 Task: Sort the products in the category "Seasonal Bath & Body" by best match.
Action: Mouse moved to (267, 112)
Screenshot: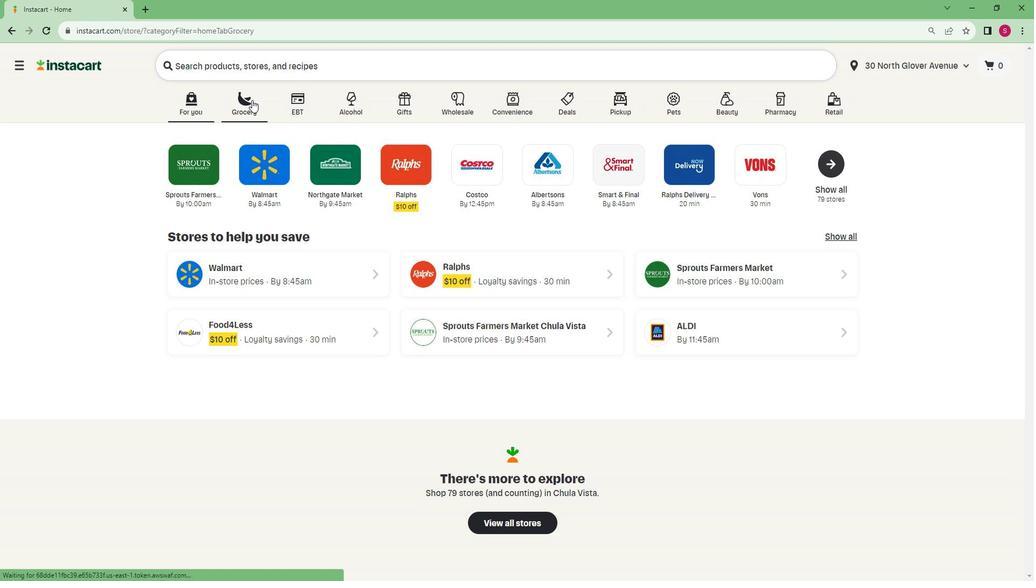 
Action: Mouse pressed left at (267, 112)
Screenshot: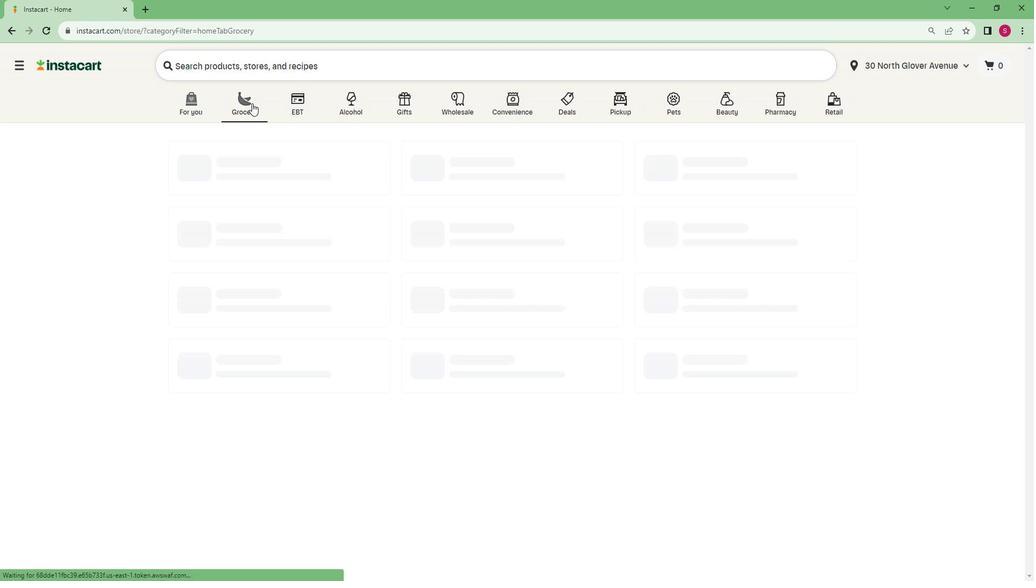 
Action: Mouse moved to (234, 301)
Screenshot: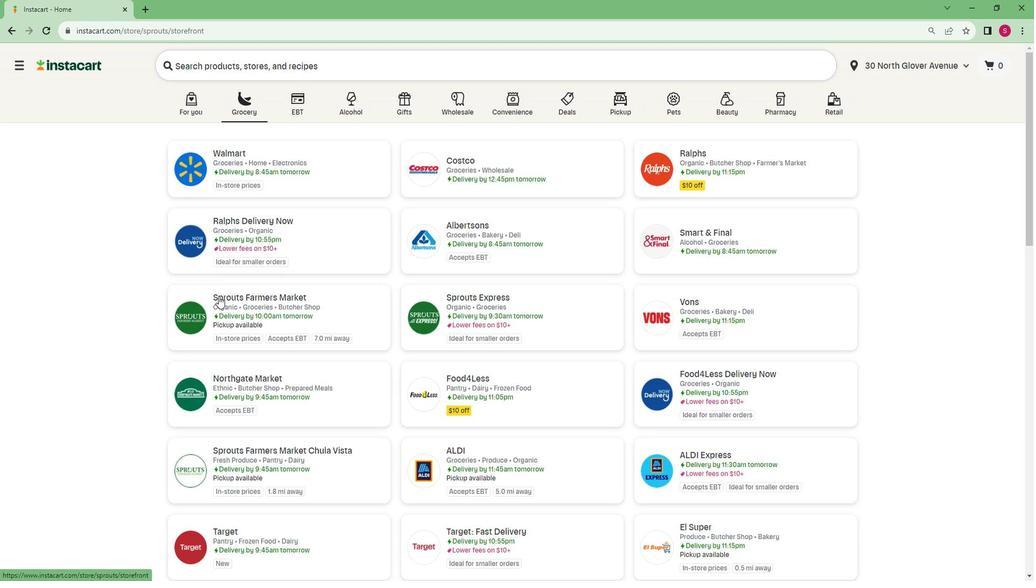 
Action: Mouse pressed left at (234, 301)
Screenshot: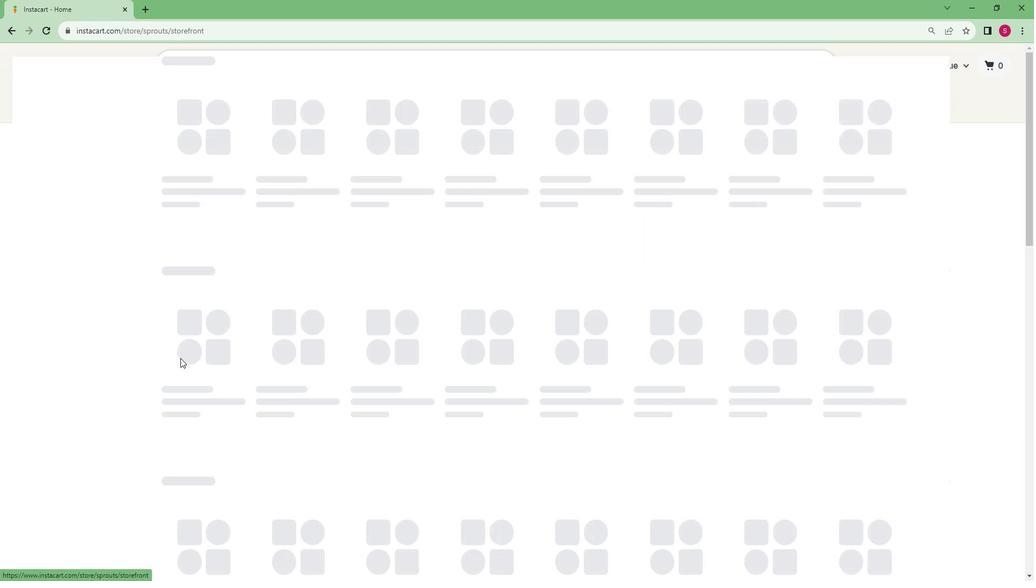 
Action: Mouse moved to (97, 416)
Screenshot: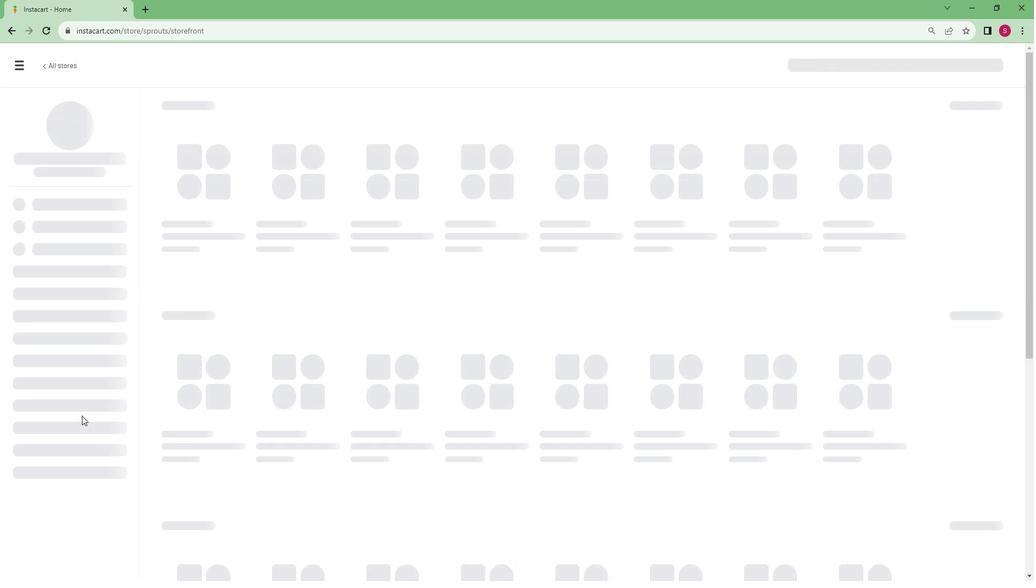 
Action: Mouse scrolled (97, 415) with delta (0, 0)
Screenshot: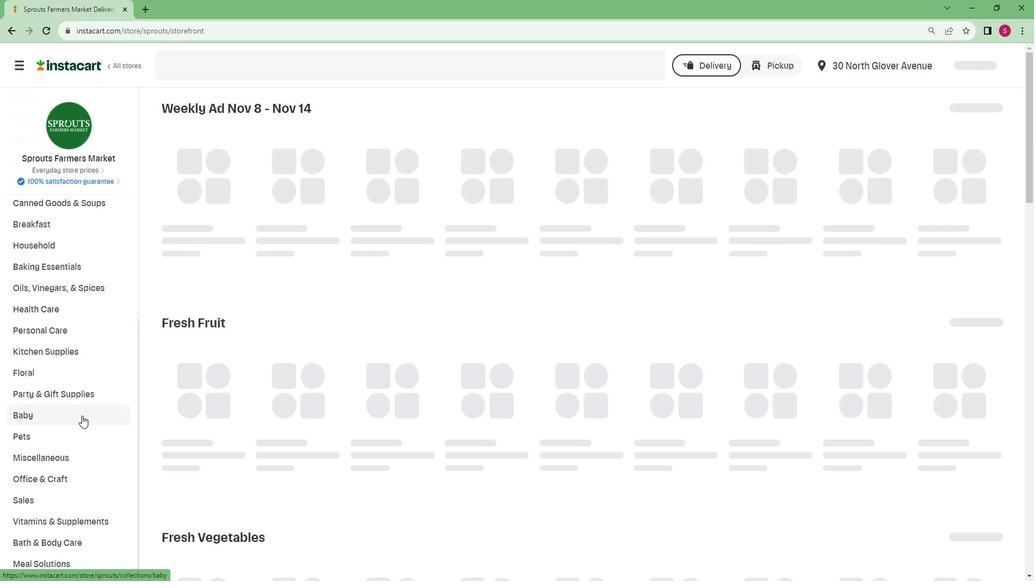 
Action: Mouse scrolled (97, 415) with delta (0, 0)
Screenshot: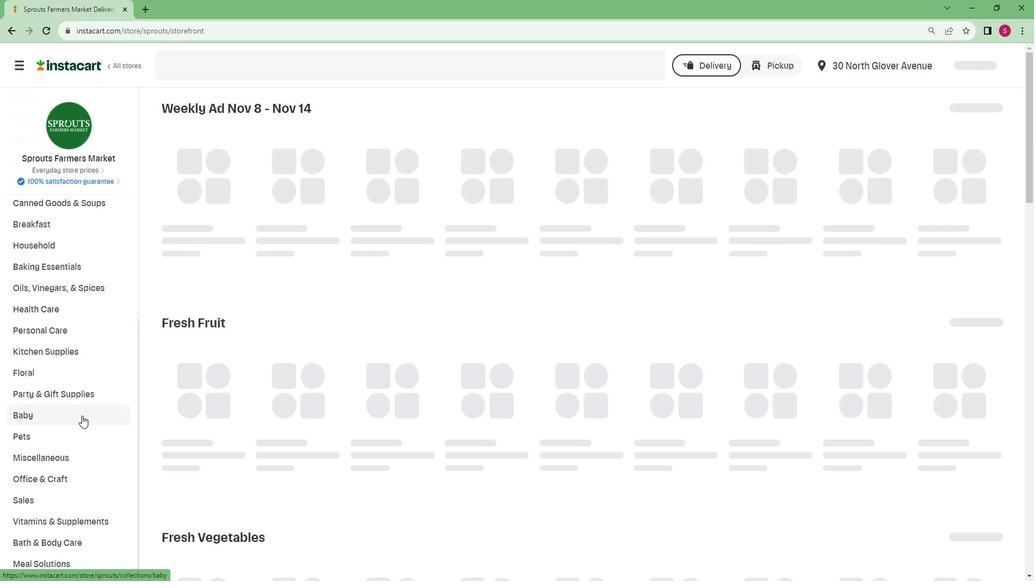 
Action: Mouse scrolled (97, 415) with delta (0, 0)
Screenshot: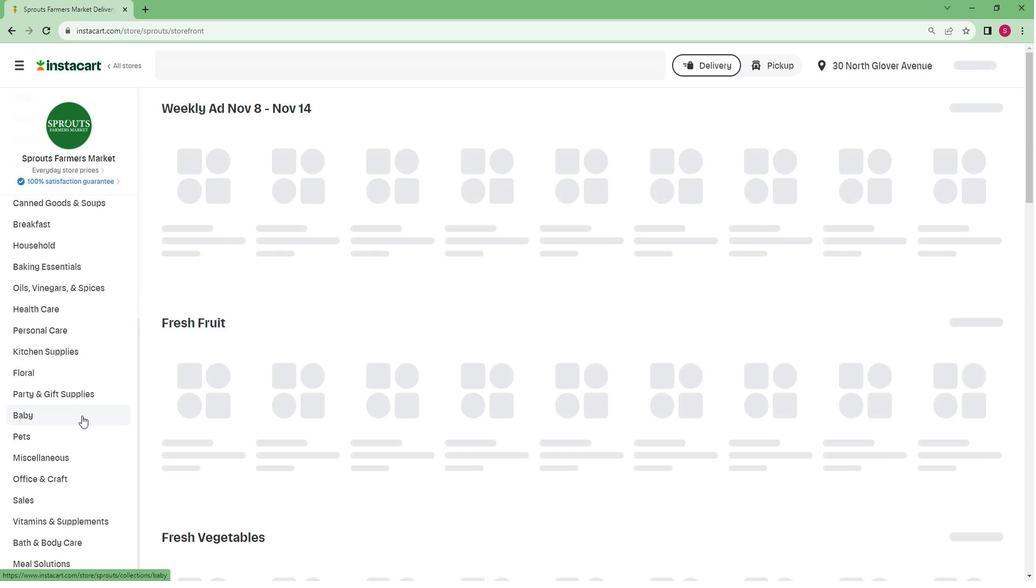 
Action: Mouse scrolled (97, 415) with delta (0, 0)
Screenshot: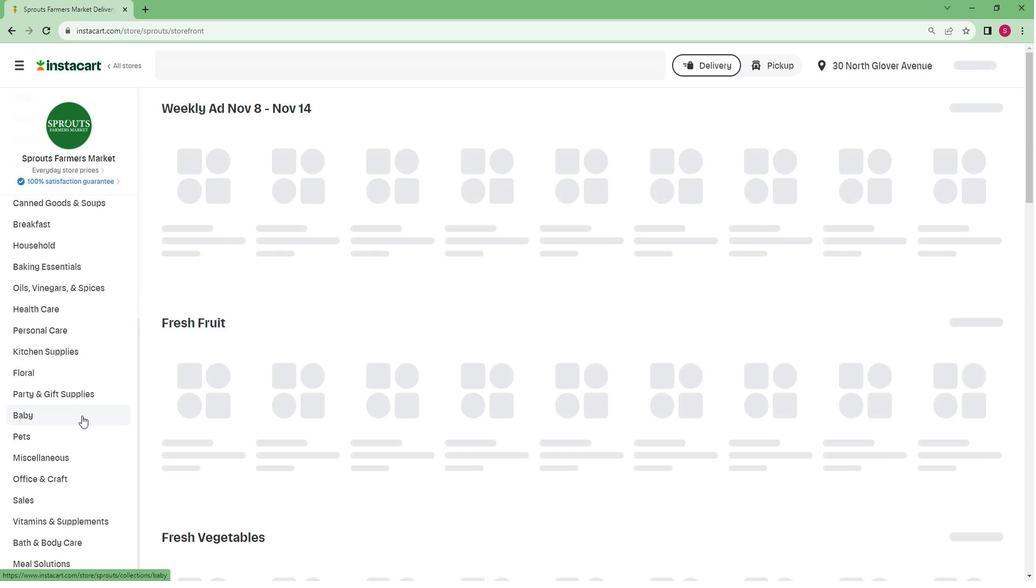 
Action: Mouse scrolled (97, 415) with delta (0, 0)
Screenshot: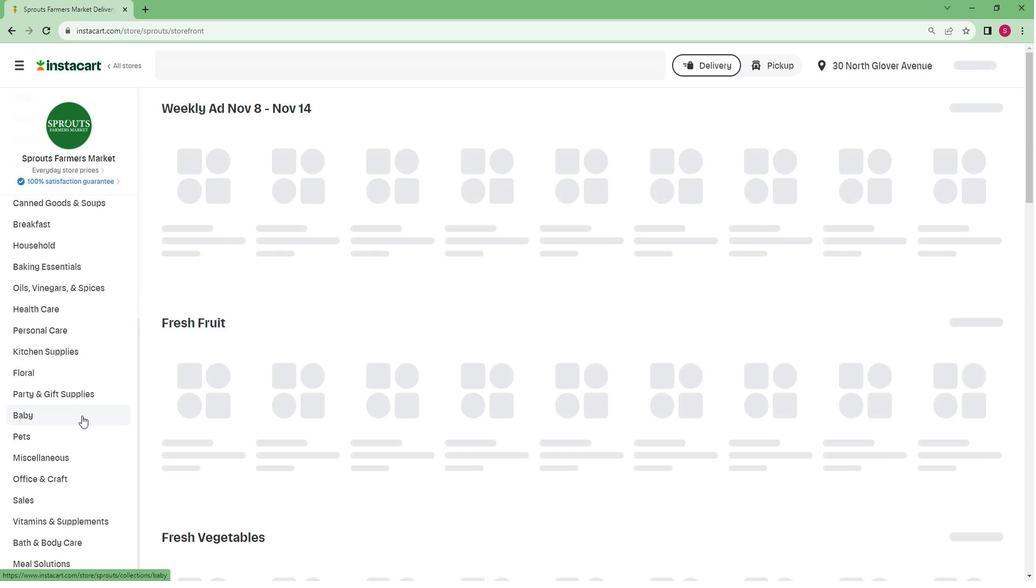 
Action: Mouse scrolled (97, 415) with delta (0, 0)
Screenshot: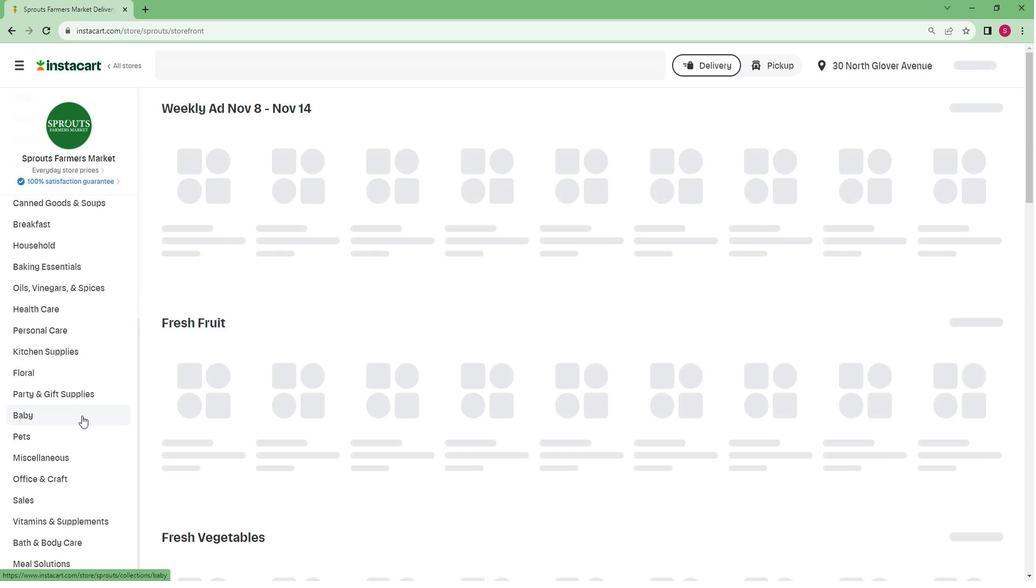 
Action: Mouse scrolled (97, 415) with delta (0, 0)
Screenshot: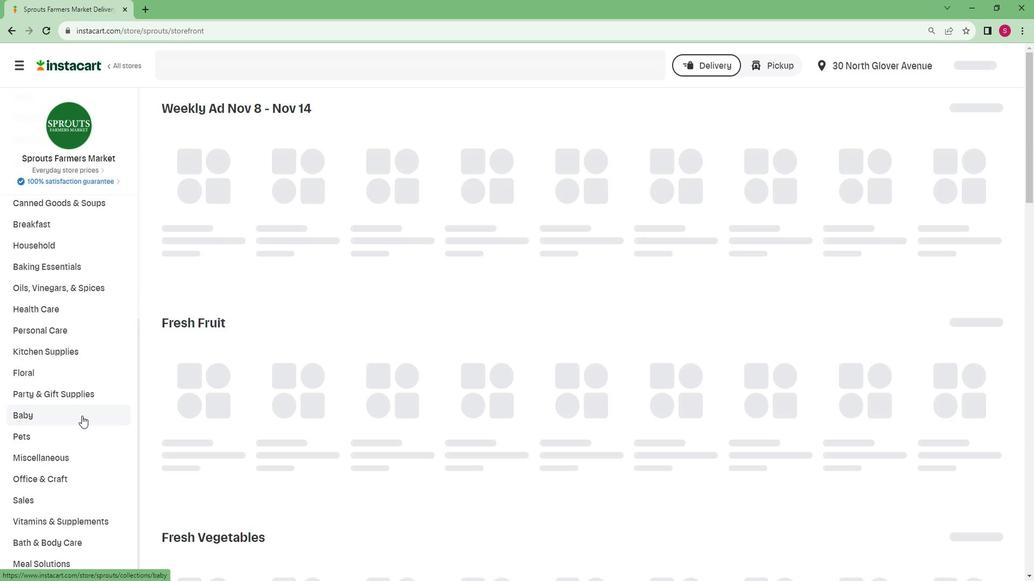 
Action: Mouse scrolled (97, 415) with delta (0, 0)
Screenshot: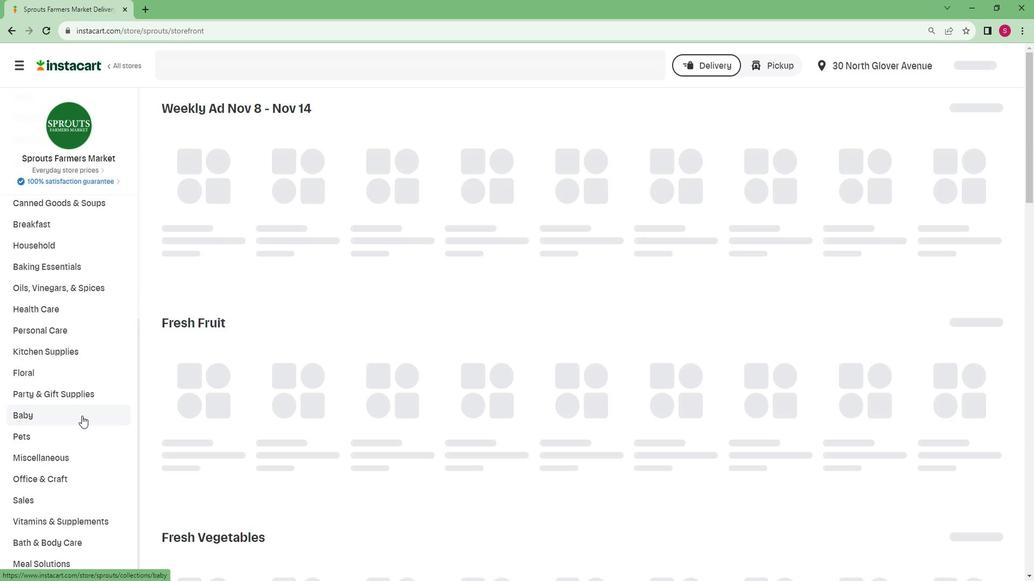 
Action: Mouse scrolled (97, 415) with delta (0, 0)
Screenshot: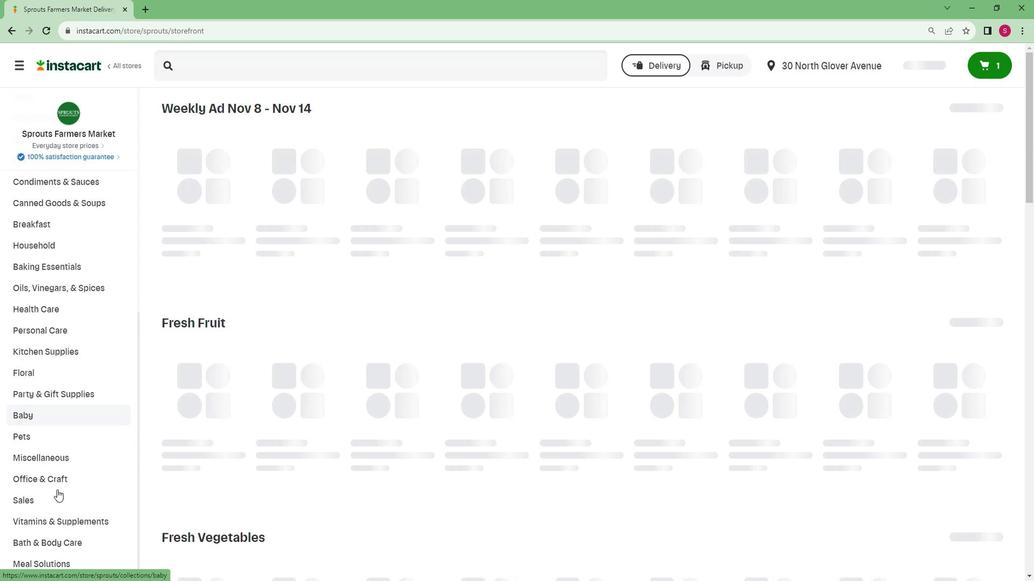 
Action: Mouse scrolled (97, 415) with delta (0, 0)
Screenshot: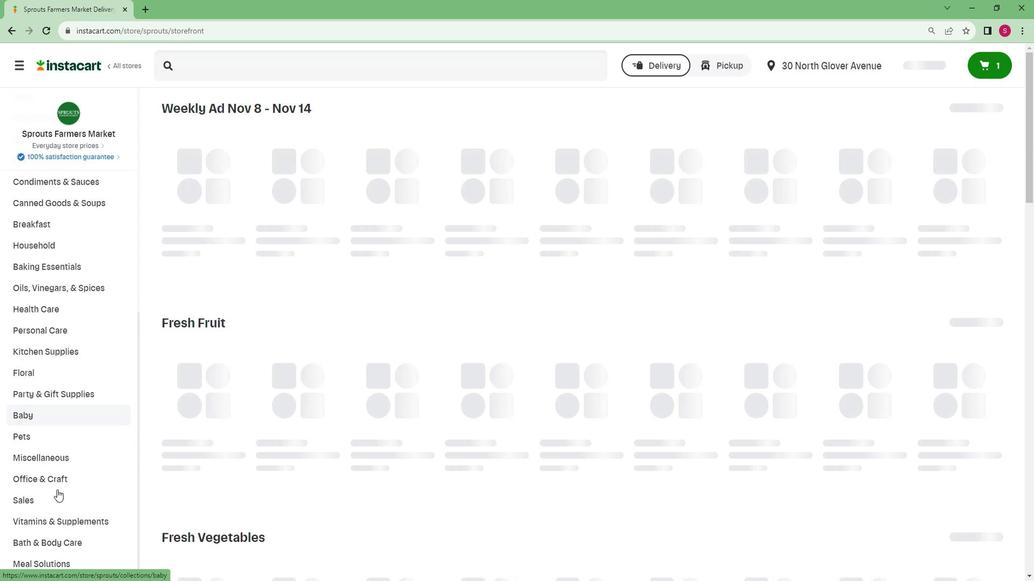 
Action: Mouse scrolled (97, 415) with delta (0, 0)
Screenshot: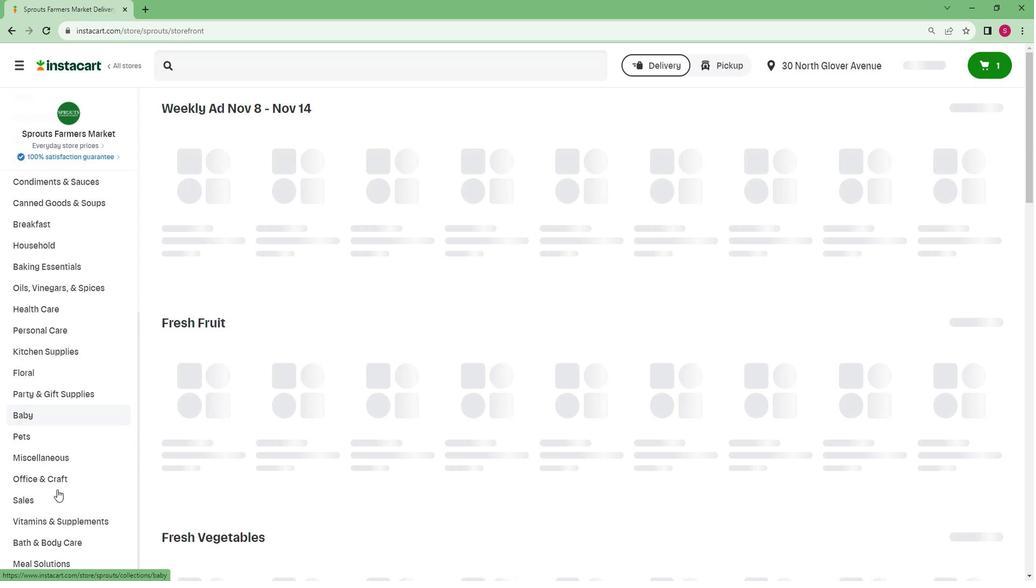 
Action: Mouse scrolled (97, 415) with delta (0, 0)
Screenshot: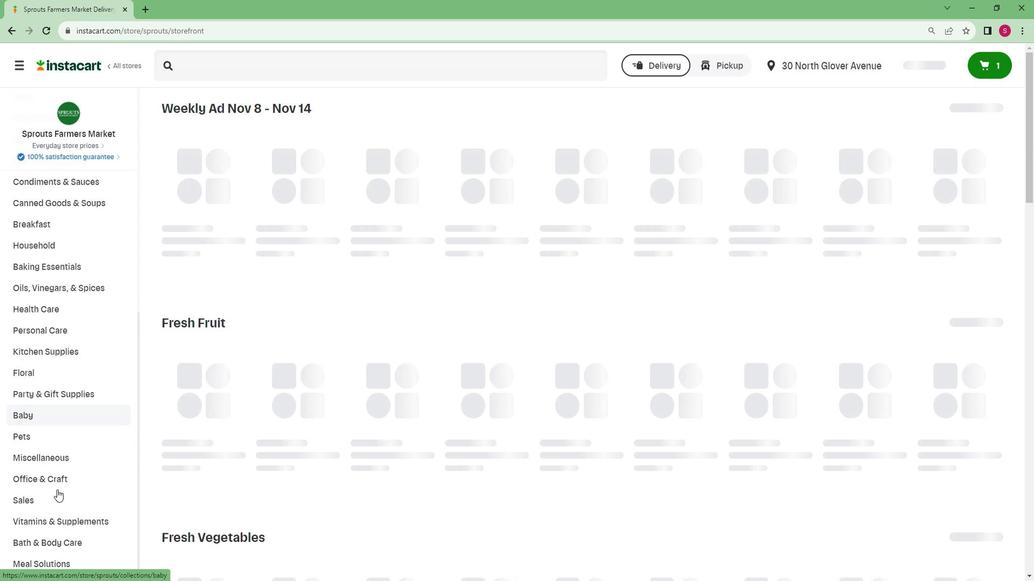 
Action: Mouse moved to (51, 540)
Screenshot: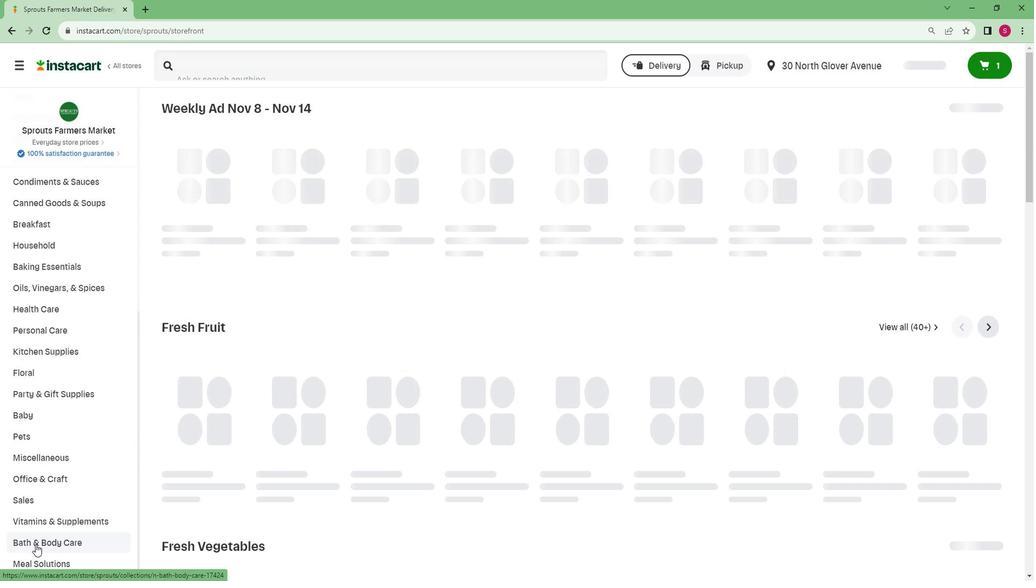 
Action: Mouse pressed left at (51, 540)
Screenshot: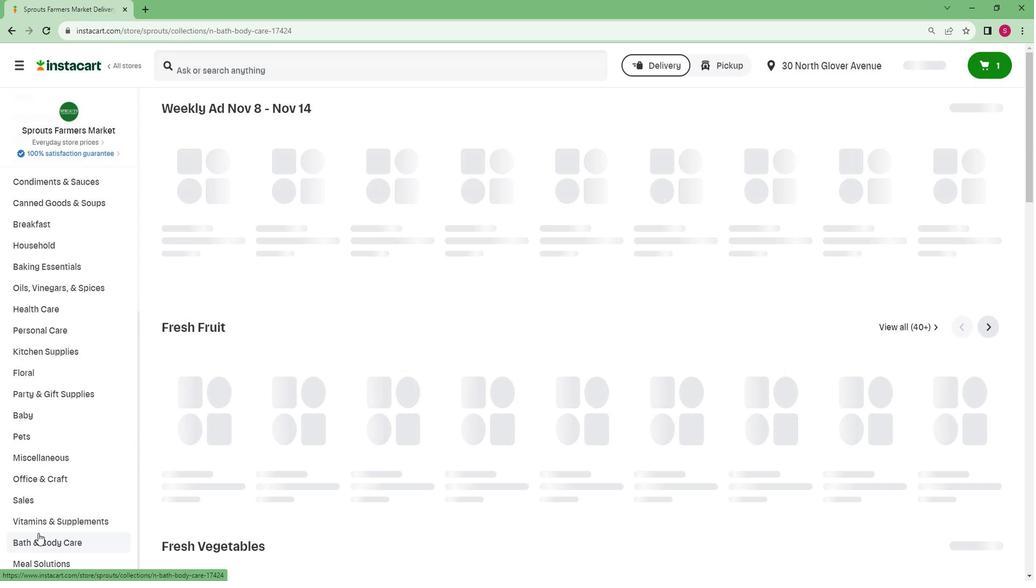 
Action: Mouse moved to (57, 505)
Screenshot: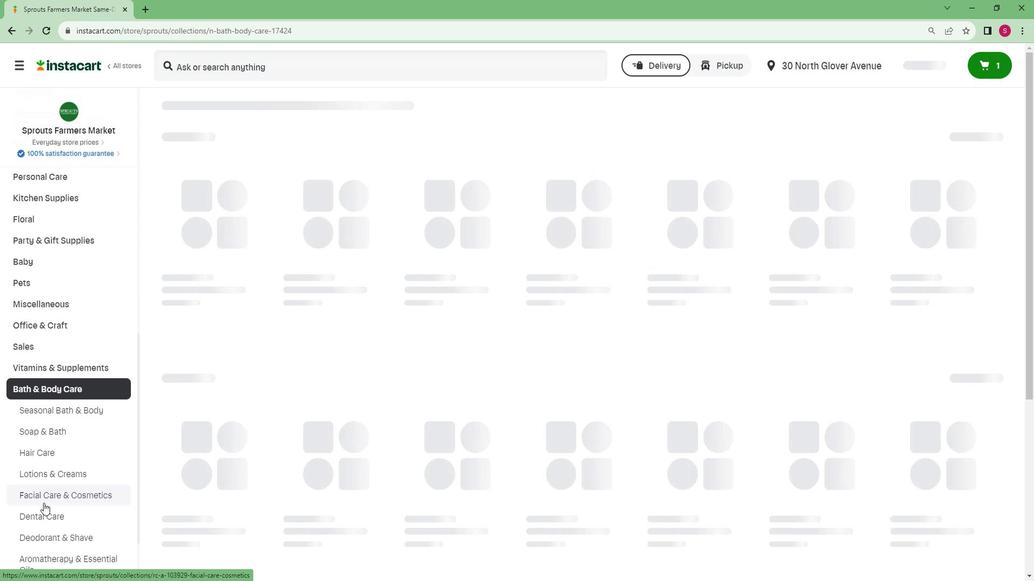
Action: Mouse scrolled (57, 505) with delta (0, 0)
Screenshot: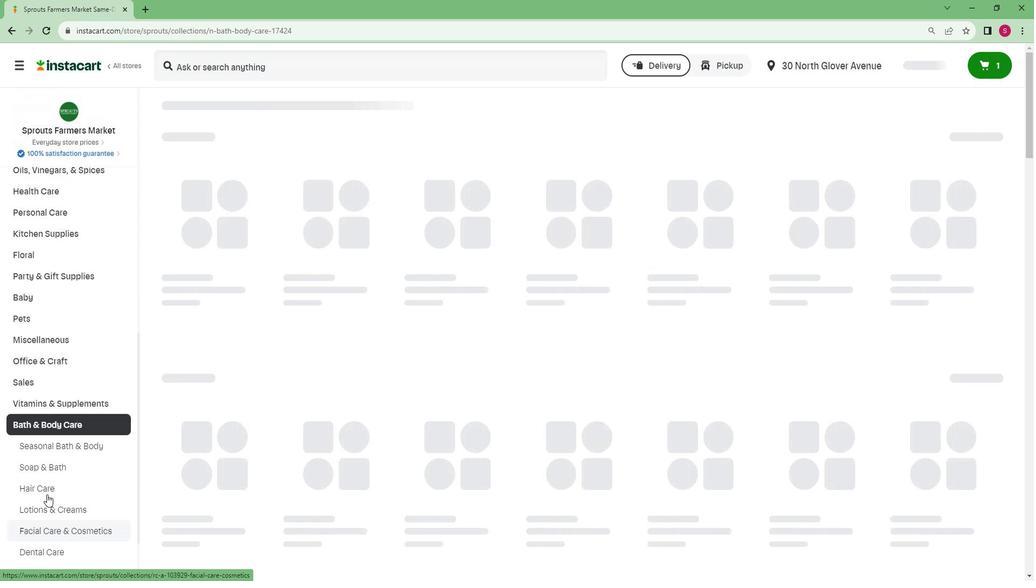 
Action: Mouse scrolled (57, 505) with delta (0, 0)
Screenshot: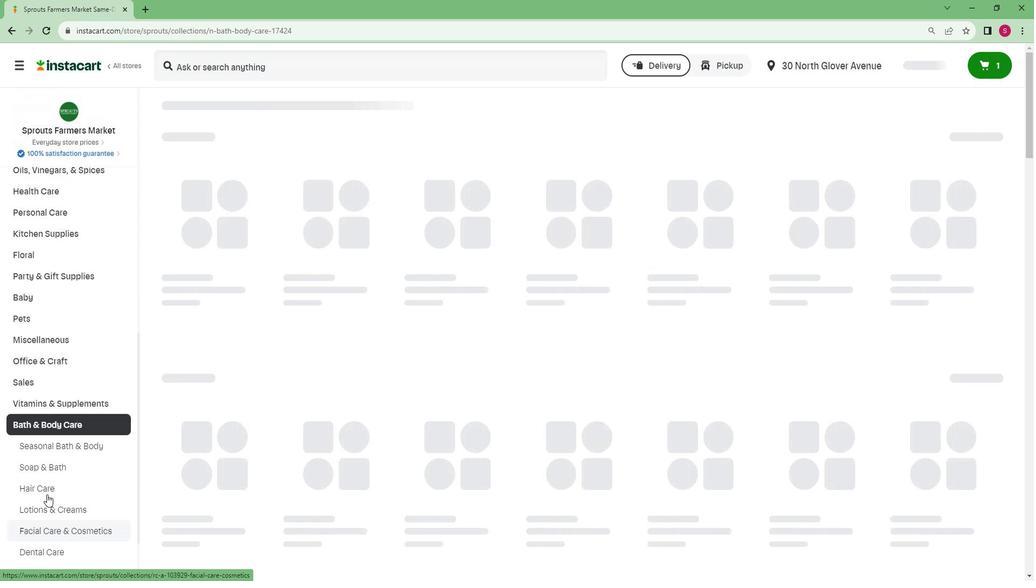 
Action: Mouse scrolled (57, 505) with delta (0, 0)
Screenshot: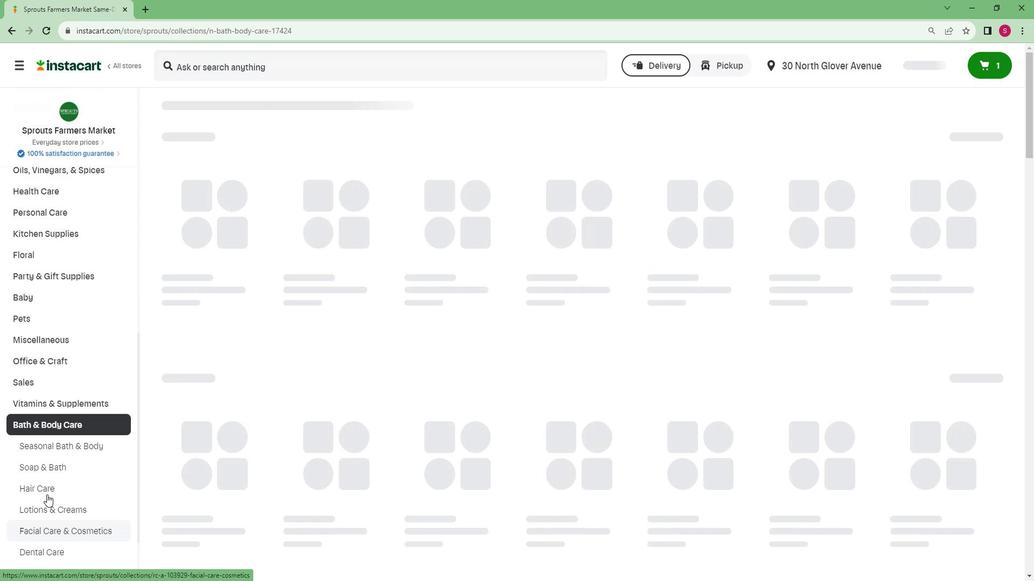 
Action: Mouse scrolled (57, 506) with delta (0, 0)
Screenshot: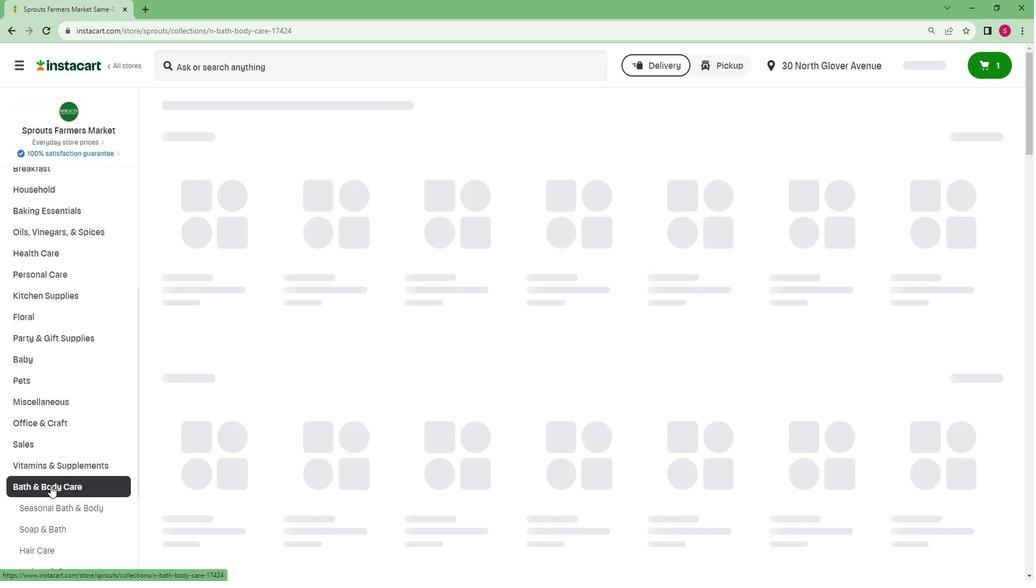 
Action: Mouse moved to (60, 498)
Screenshot: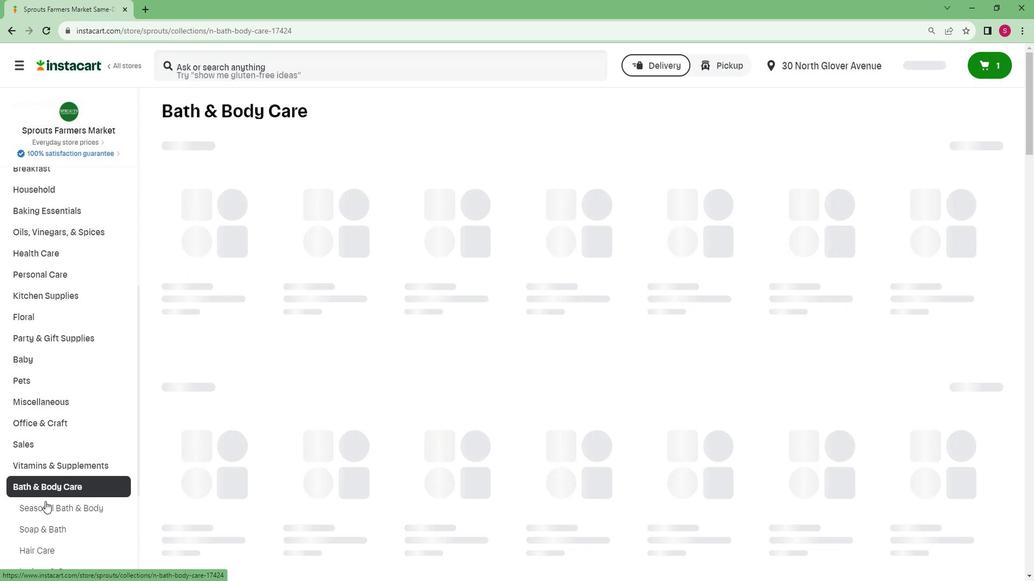 
Action: Mouse scrolled (60, 498) with delta (0, 0)
Screenshot: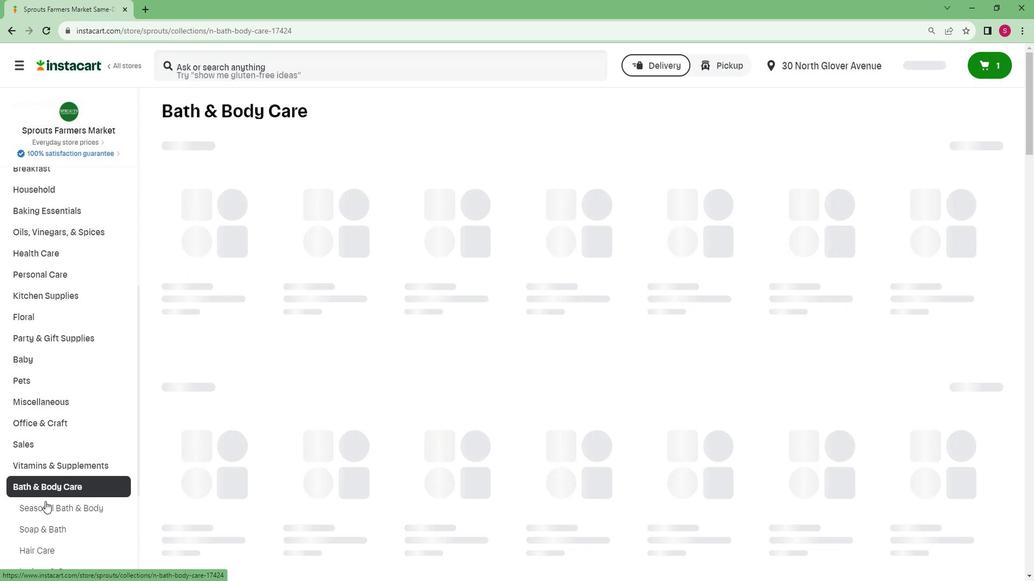 
Action: Mouse moved to (59, 502)
Screenshot: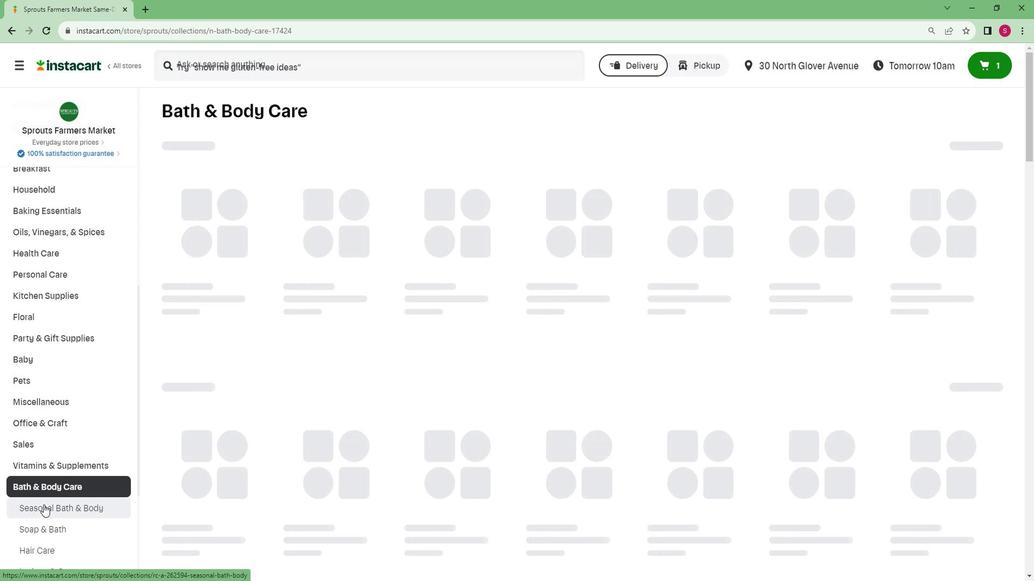 
Action: Mouse pressed left at (59, 502)
Screenshot: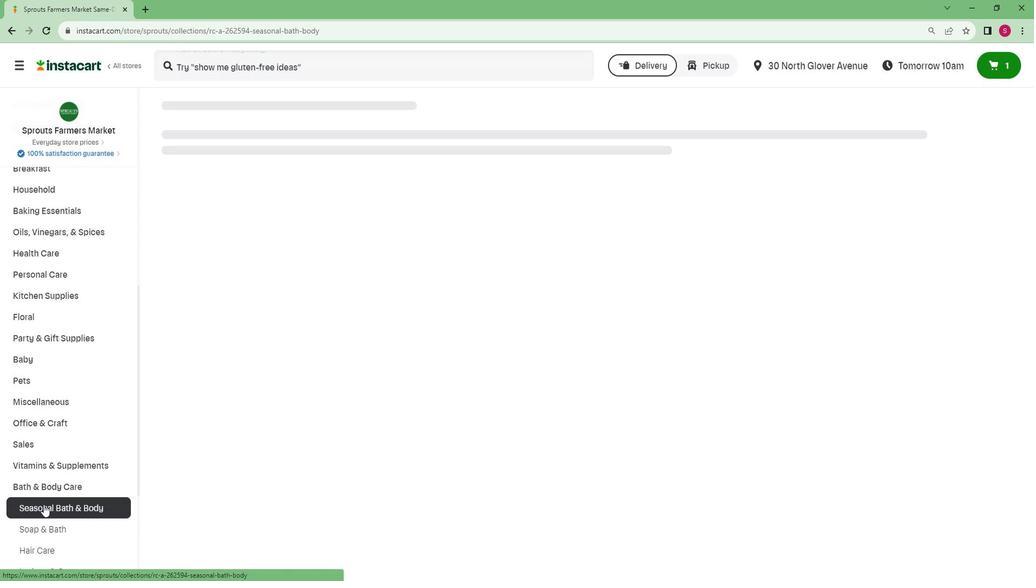 
Action: Mouse moved to (940, 161)
Screenshot: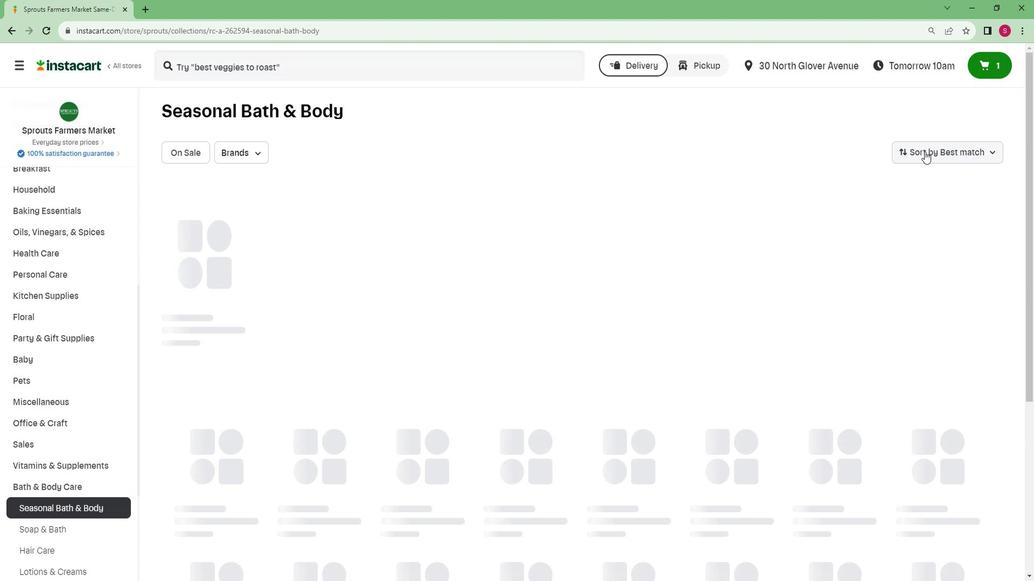 
Action: Mouse pressed left at (940, 161)
Screenshot: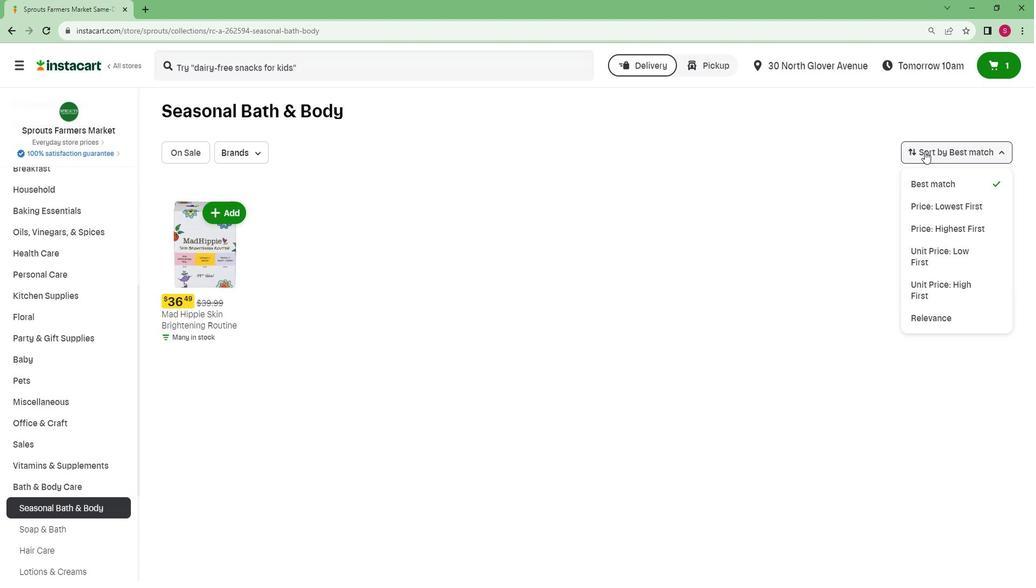 
Action: Mouse moved to (933, 189)
Screenshot: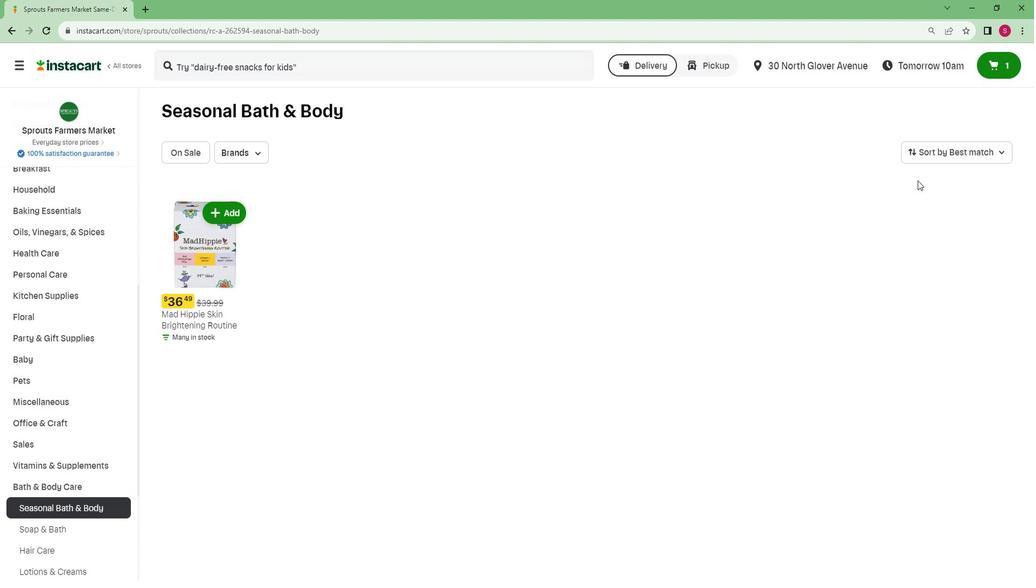 
Action: Mouse pressed left at (933, 189)
Screenshot: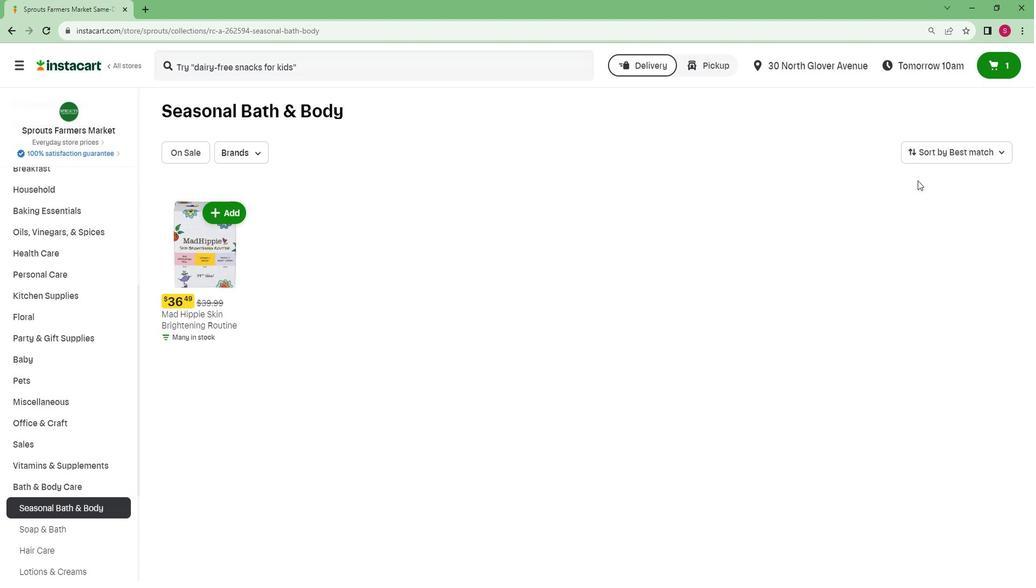 
